 Task: Set the background color for the text renderer to white.
Action: Mouse moved to (111, 14)
Screenshot: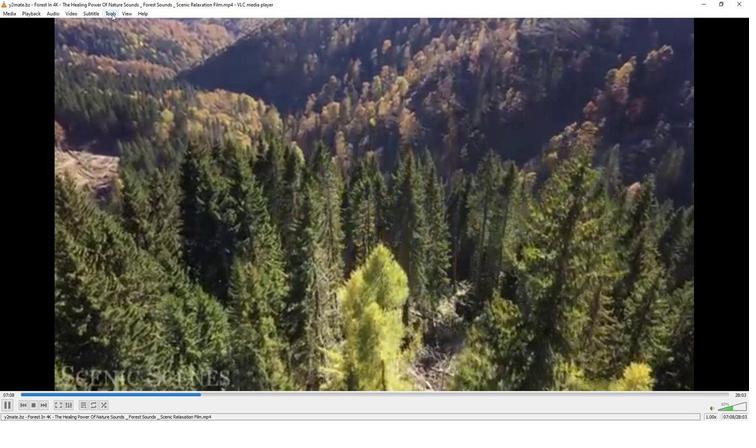 
Action: Mouse pressed left at (111, 14)
Screenshot: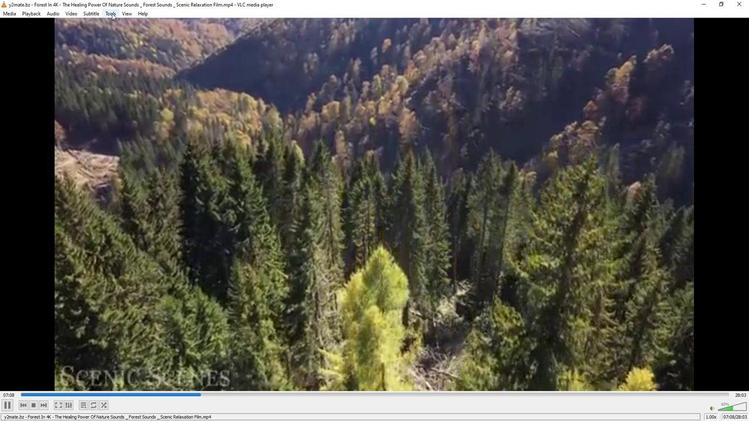 
Action: Mouse moved to (136, 106)
Screenshot: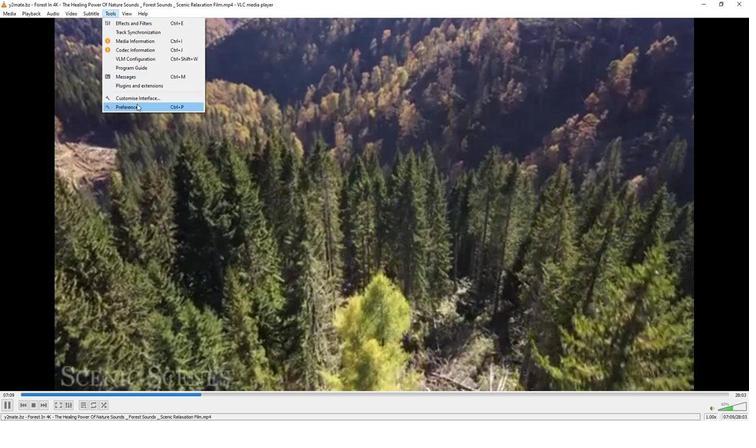 
Action: Mouse pressed left at (136, 106)
Screenshot: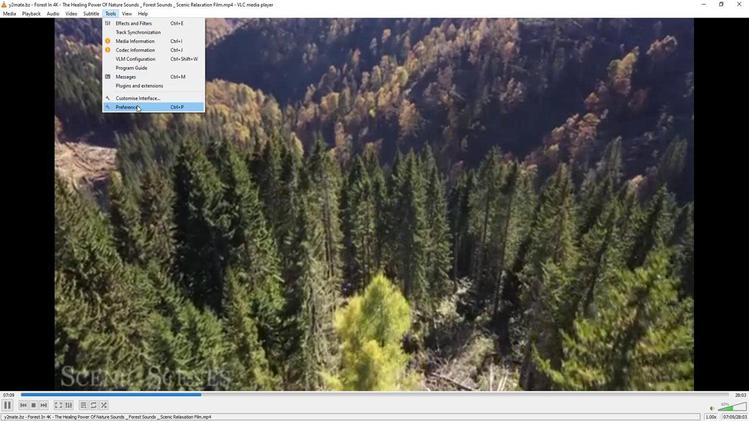 
Action: Mouse moved to (247, 343)
Screenshot: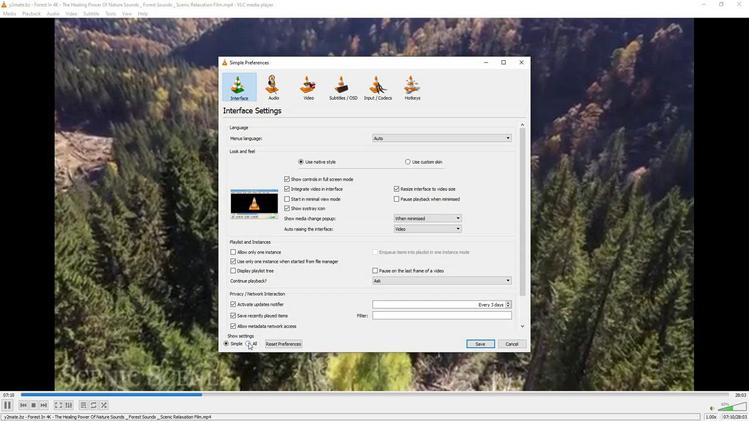 
Action: Mouse pressed left at (247, 343)
Screenshot: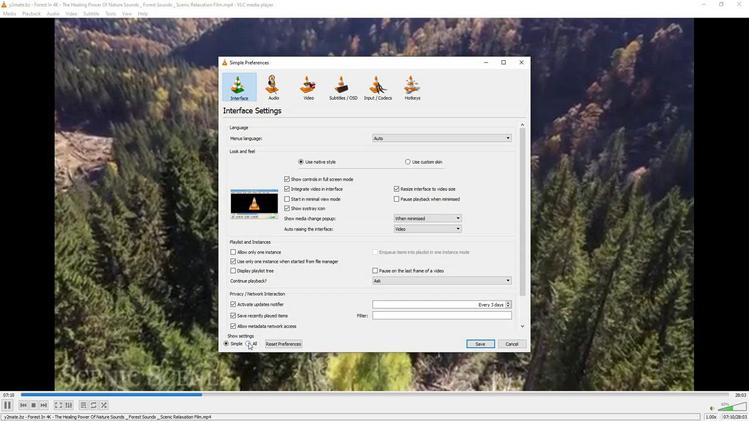 
Action: Mouse moved to (243, 277)
Screenshot: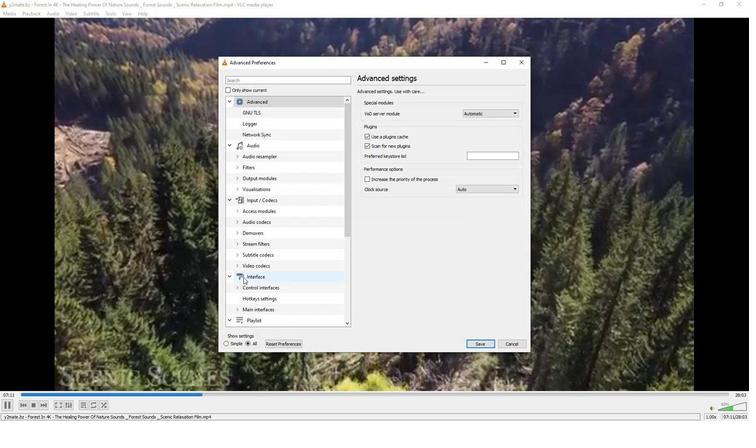 
Action: Mouse scrolled (243, 276) with delta (0, 0)
Screenshot: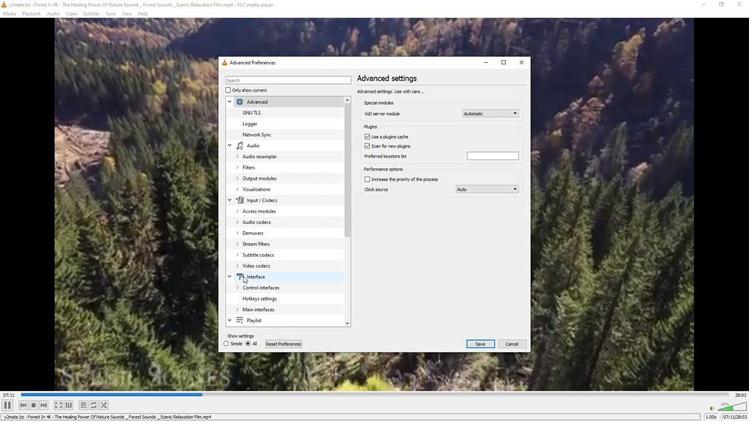 
Action: Mouse scrolled (243, 276) with delta (0, 0)
Screenshot: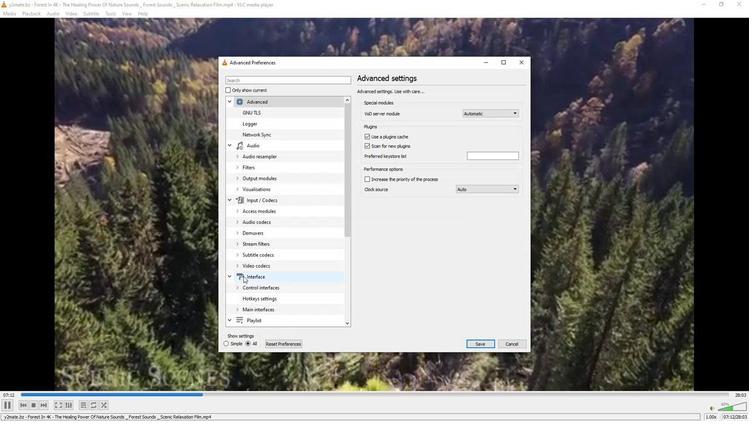 
Action: Mouse scrolled (243, 276) with delta (0, 0)
Screenshot: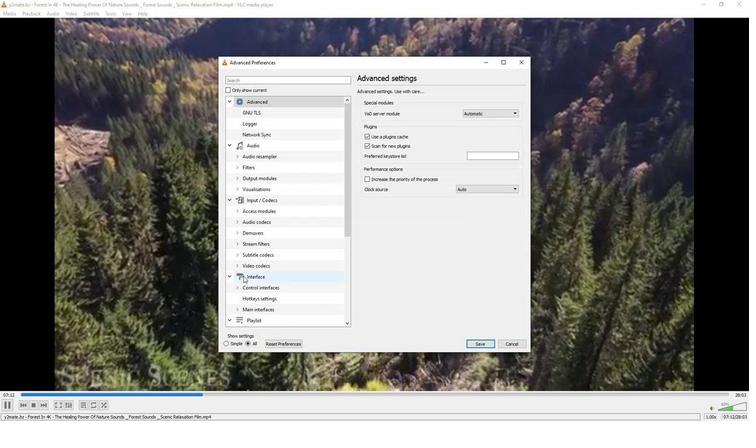 
Action: Mouse scrolled (243, 276) with delta (0, 0)
Screenshot: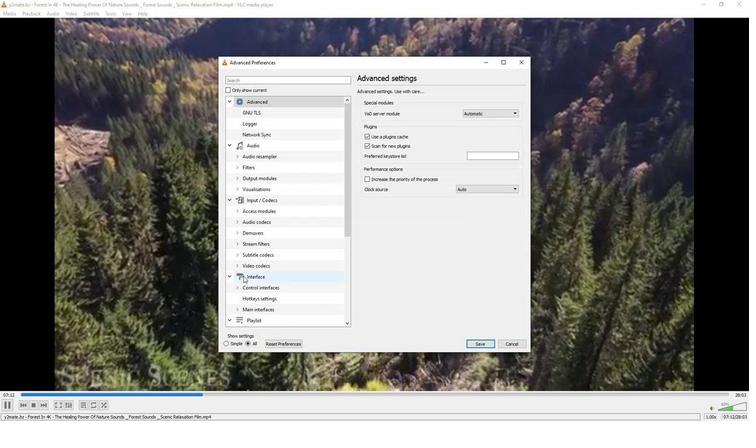 
Action: Mouse scrolled (243, 276) with delta (0, 0)
Screenshot: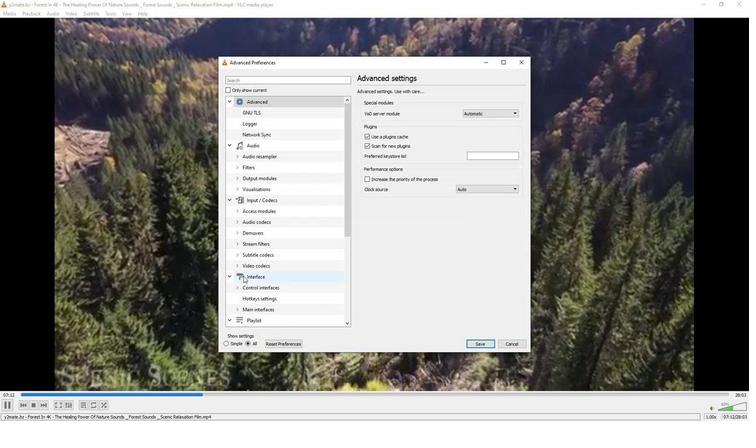 
Action: Mouse scrolled (243, 276) with delta (0, 0)
Screenshot: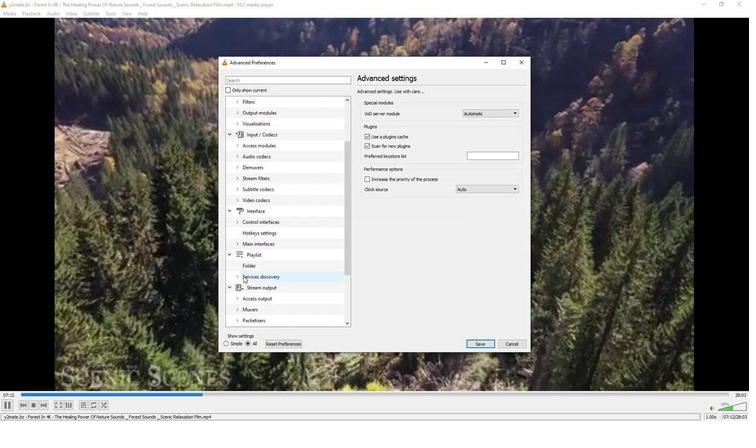 
Action: Mouse scrolled (243, 276) with delta (0, 0)
Screenshot: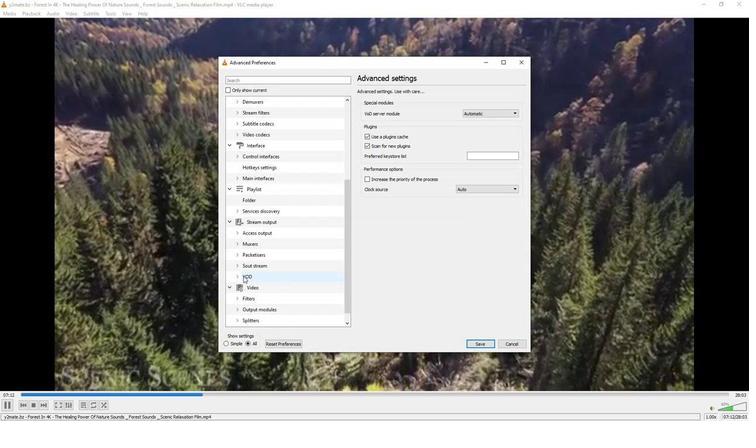 
Action: Mouse moved to (238, 322)
Screenshot: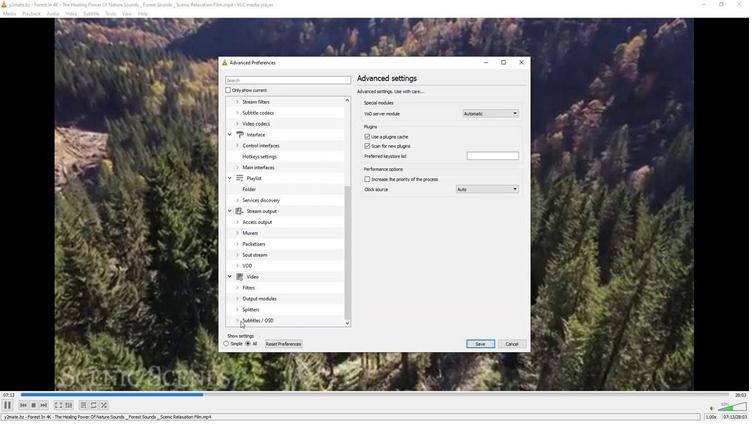 
Action: Mouse pressed left at (238, 322)
Screenshot: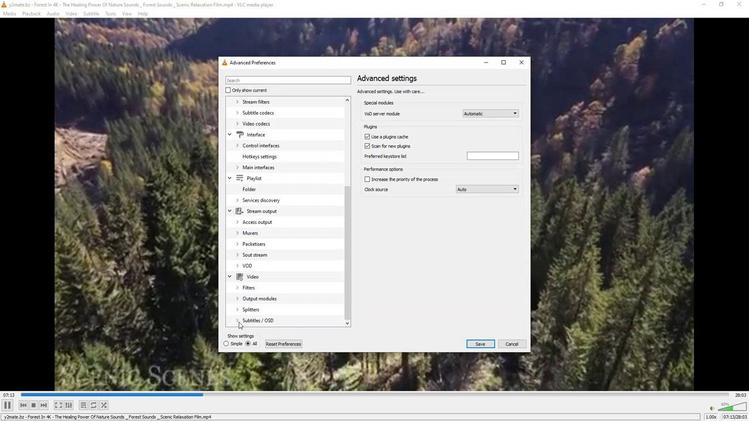 
Action: Mouse moved to (257, 287)
Screenshot: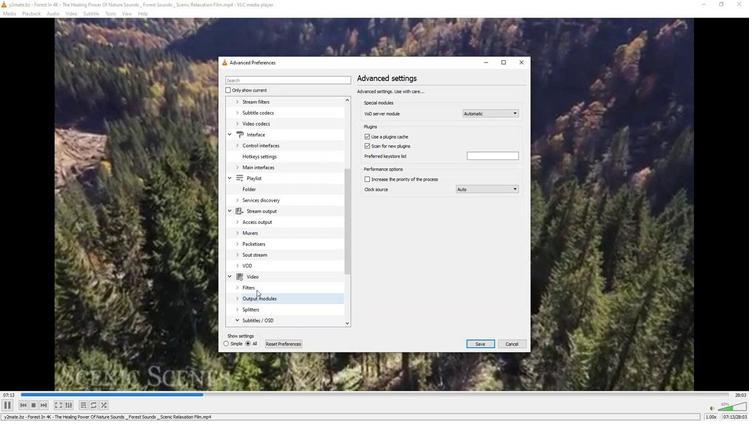 
Action: Mouse scrolled (257, 286) with delta (0, 0)
Screenshot: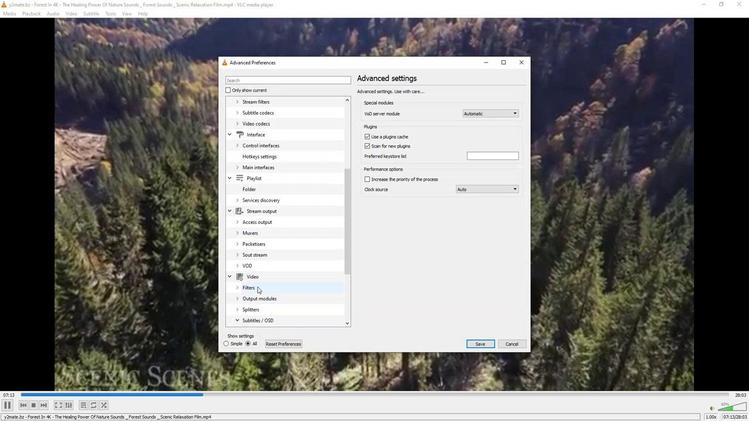 
Action: Mouse scrolled (257, 287) with delta (0, 0)
Screenshot: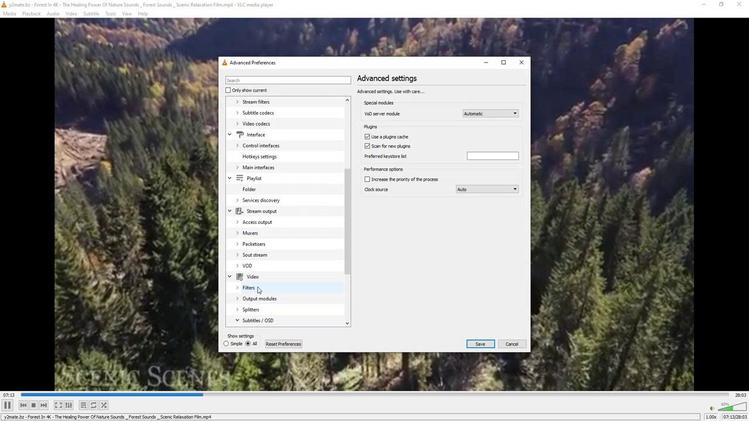 
Action: Mouse scrolled (257, 286) with delta (0, 0)
Screenshot: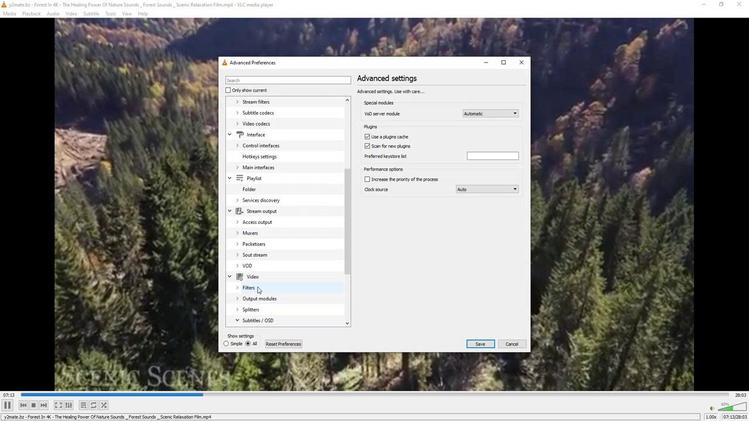 
Action: Mouse scrolled (257, 286) with delta (0, 0)
Screenshot: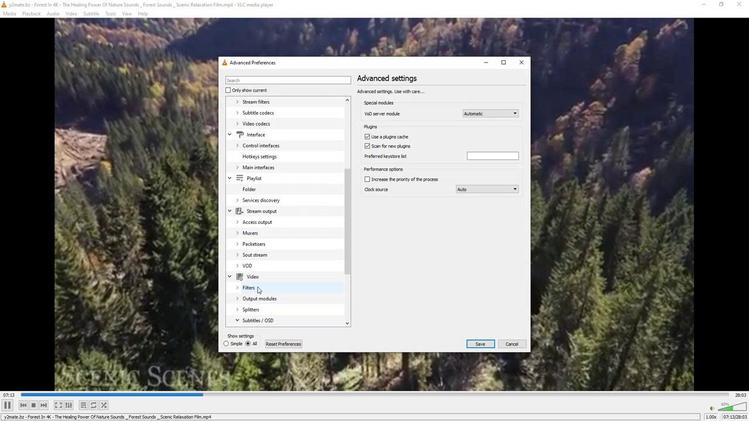 
Action: Mouse scrolled (257, 286) with delta (0, 0)
Screenshot: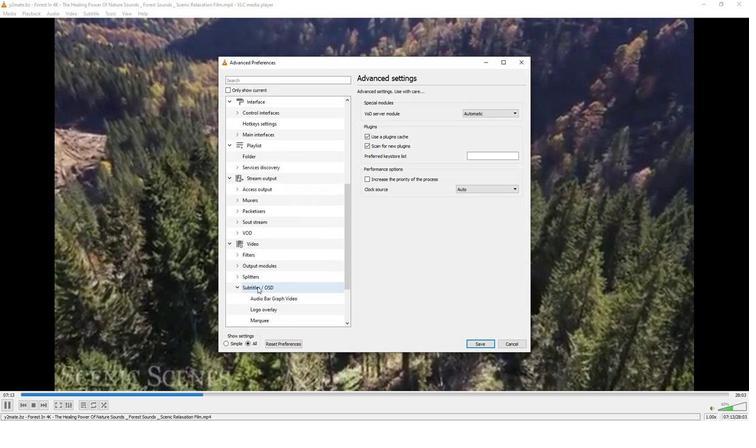
Action: Mouse scrolled (257, 286) with delta (0, 0)
Screenshot: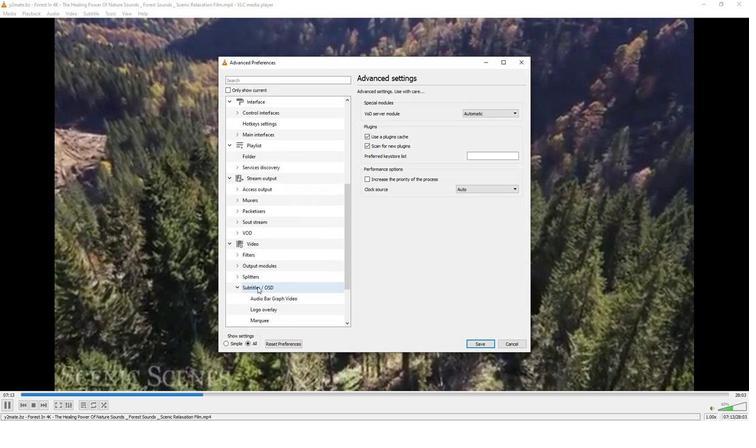 
Action: Mouse moved to (257, 287)
Screenshot: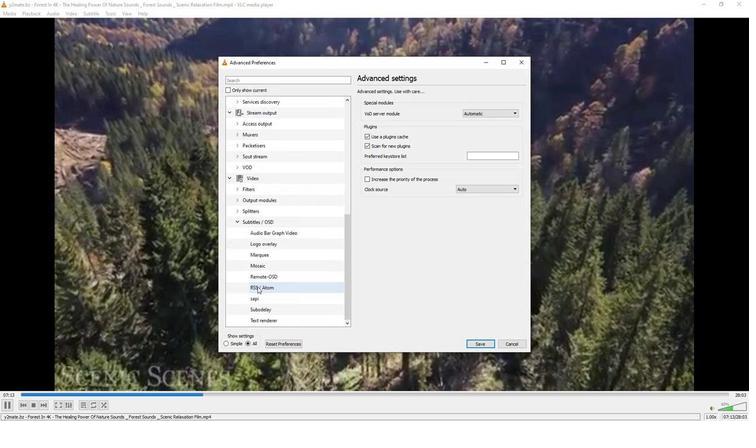 
Action: Mouse scrolled (257, 286) with delta (0, 0)
Screenshot: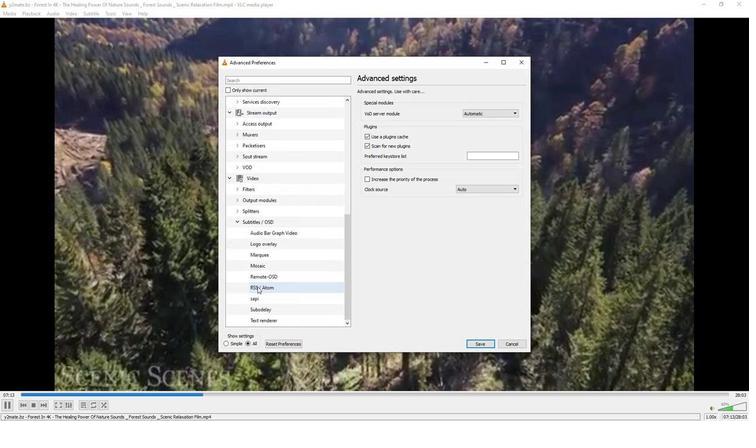 
Action: Mouse moved to (257, 285)
Screenshot: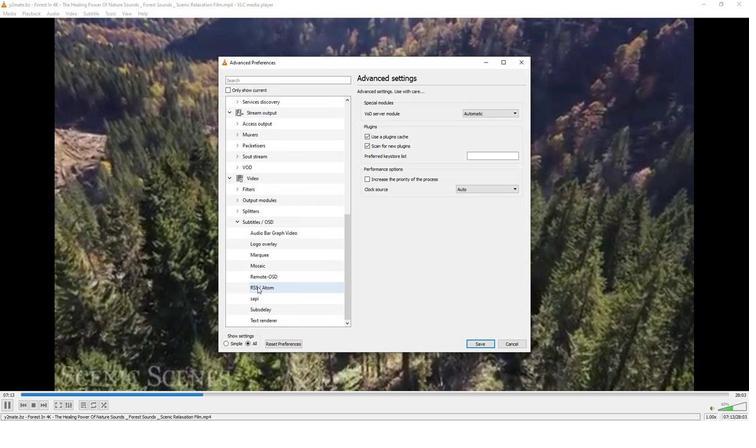 
Action: Mouse scrolled (257, 284) with delta (0, 0)
Screenshot: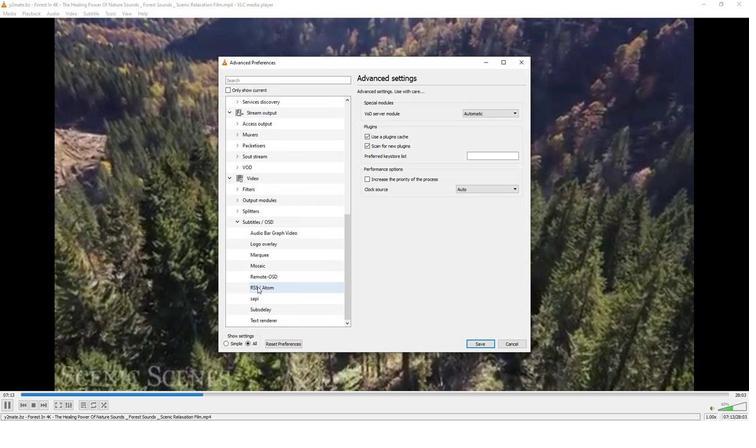 
Action: Mouse moved to (257, 319)
Screenshot: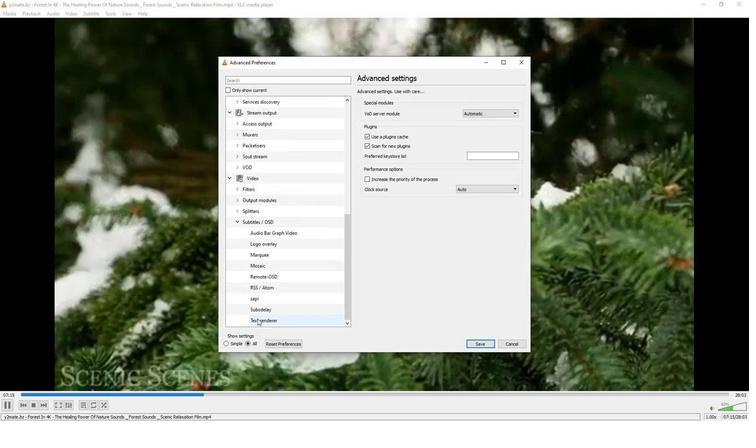 
Action: Mouse pressed left at (257, 319)
Screenshot: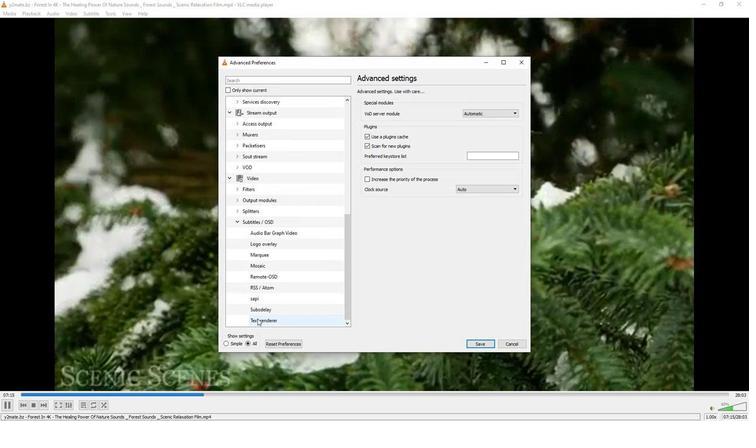 
Action: Mouse moved to (513, 186)
Screenshot: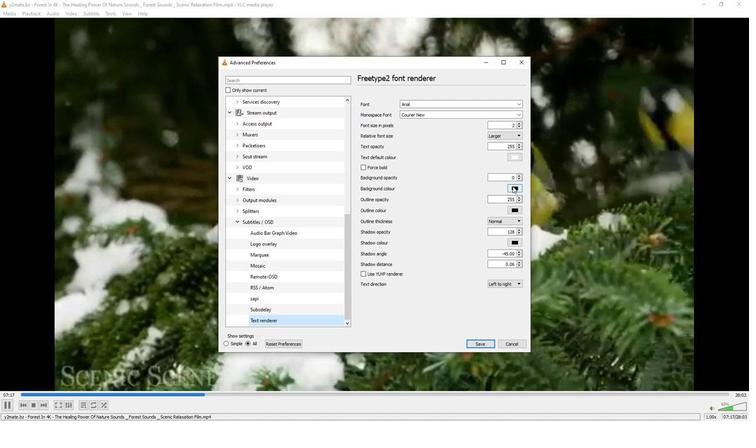 
Action: Mouse pressed left at (513, 186)
Screenshot: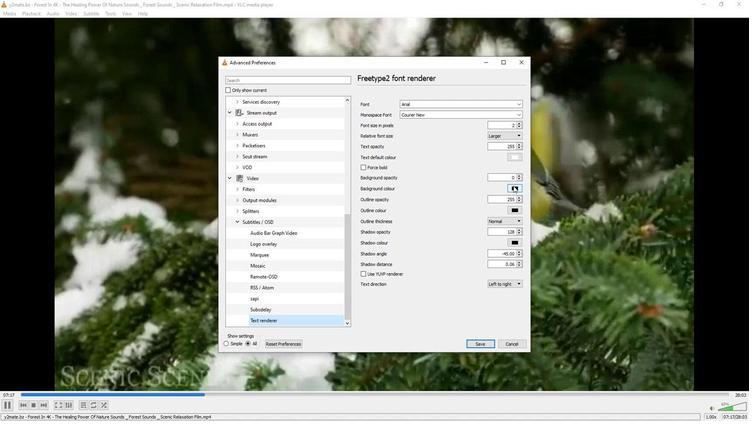
Action: Mouse moved to (355, 193)
Screenshot: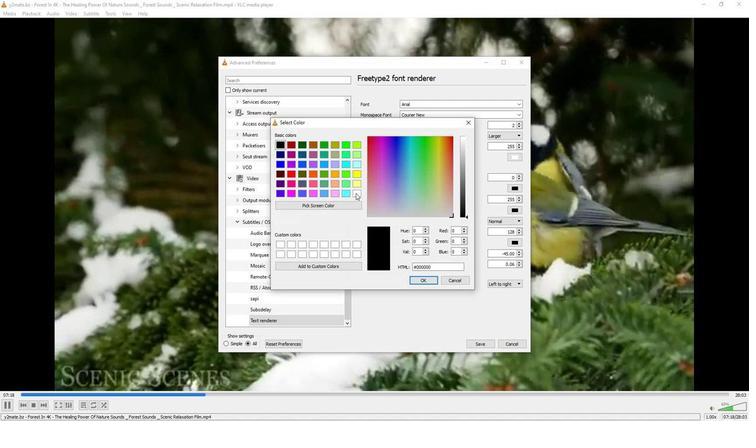 
Action: Mouse pressed left at (355, 193)
Screenshot: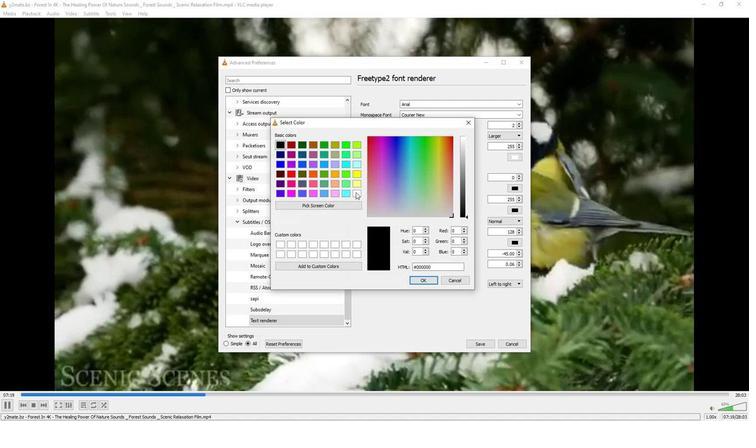 
Action: Mouse moved to (418, 278)
Screenshot: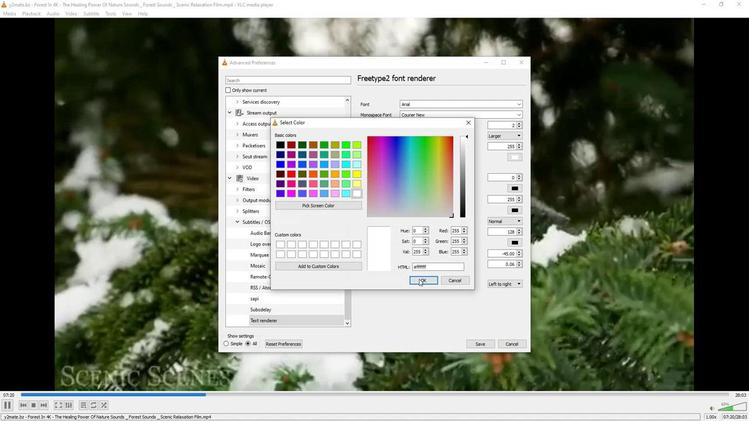 
Action: Mouse pressed left at (418, 278)
Screenshot: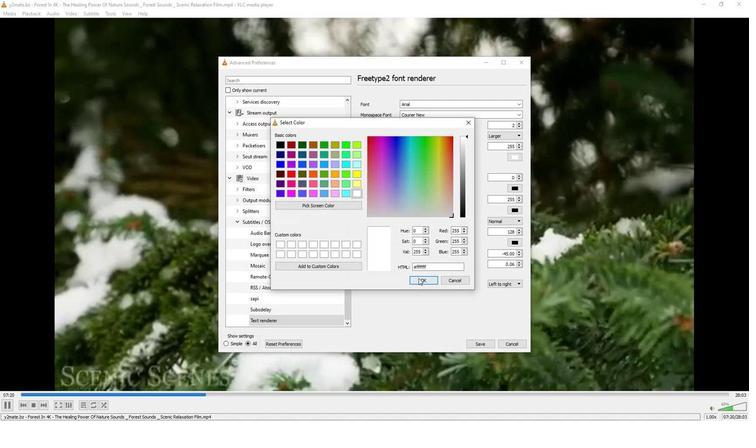 
Action: Mouse moved to (416, 278)
Screenshot: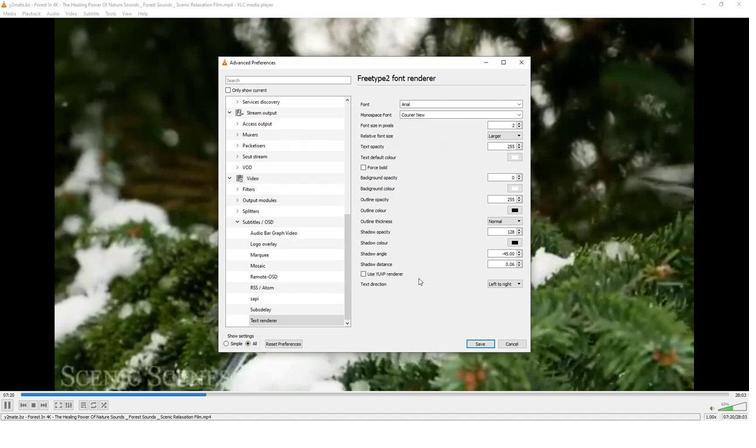 
